 Task: Create a due date automation trigger when advanced on, 2 hours after a card is due add fields with custom field "Resume" cleared.
Action: Mouse moved to (1090, 93)
Screenshot: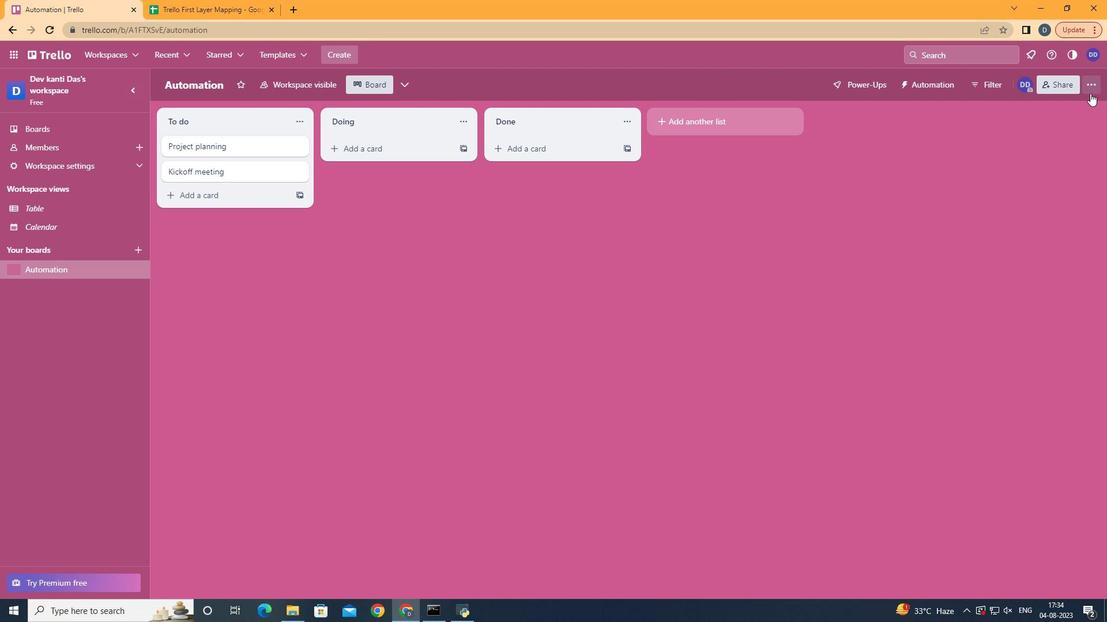 
Action: Mouse pressed left at (1090, 93)
Screenshot: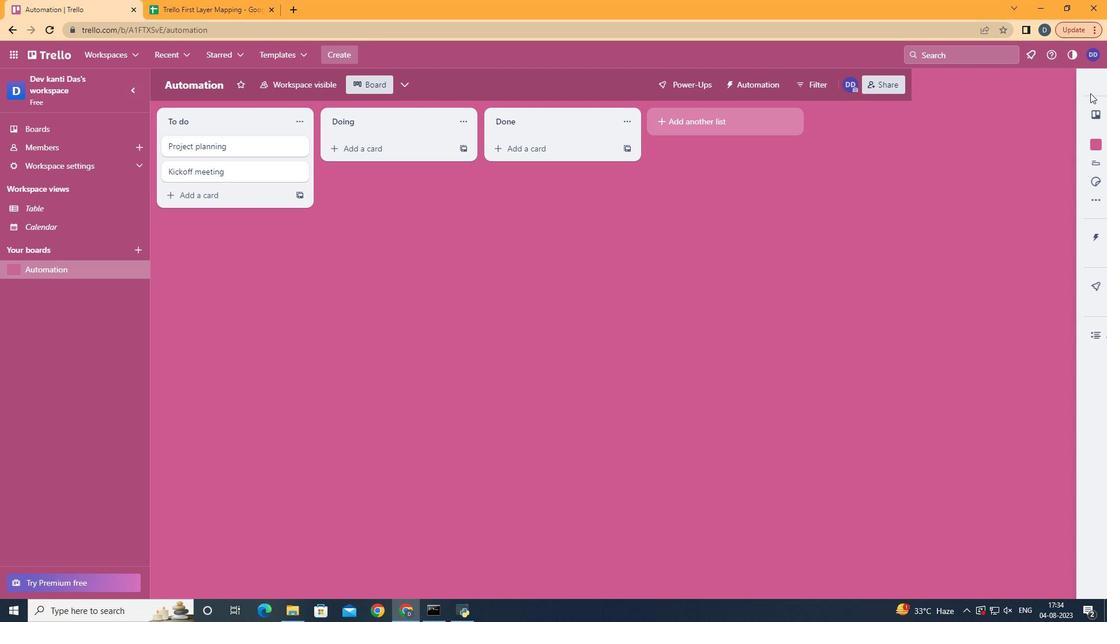 
Action: Mouse moved to (1030, 231)
Screenshot: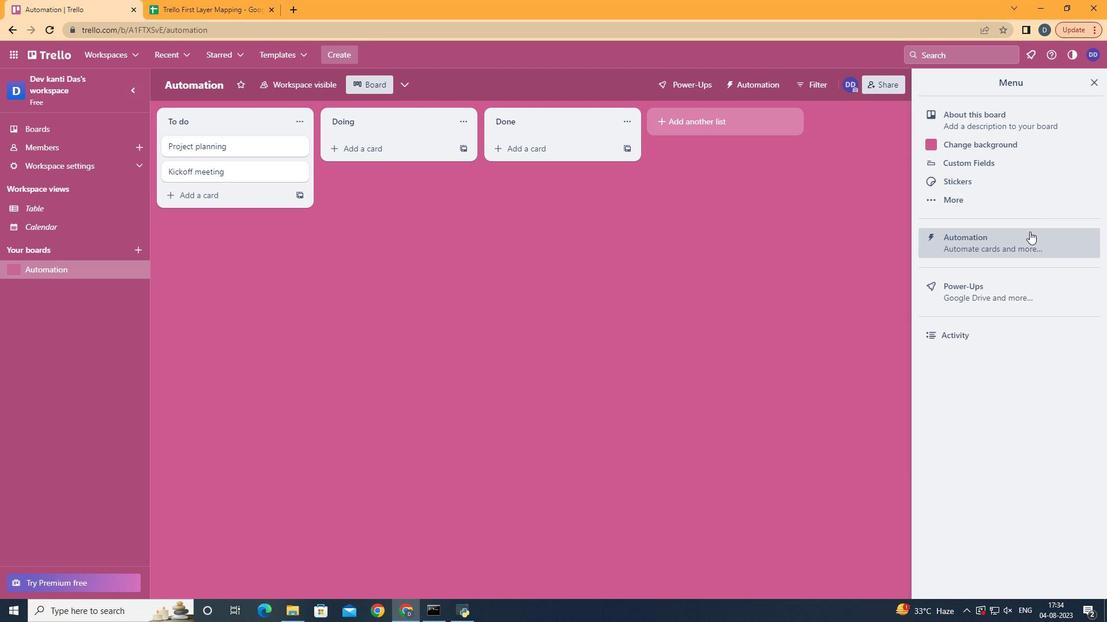 
Action: Mouse pressed left at (1030, 231)
Screenshot: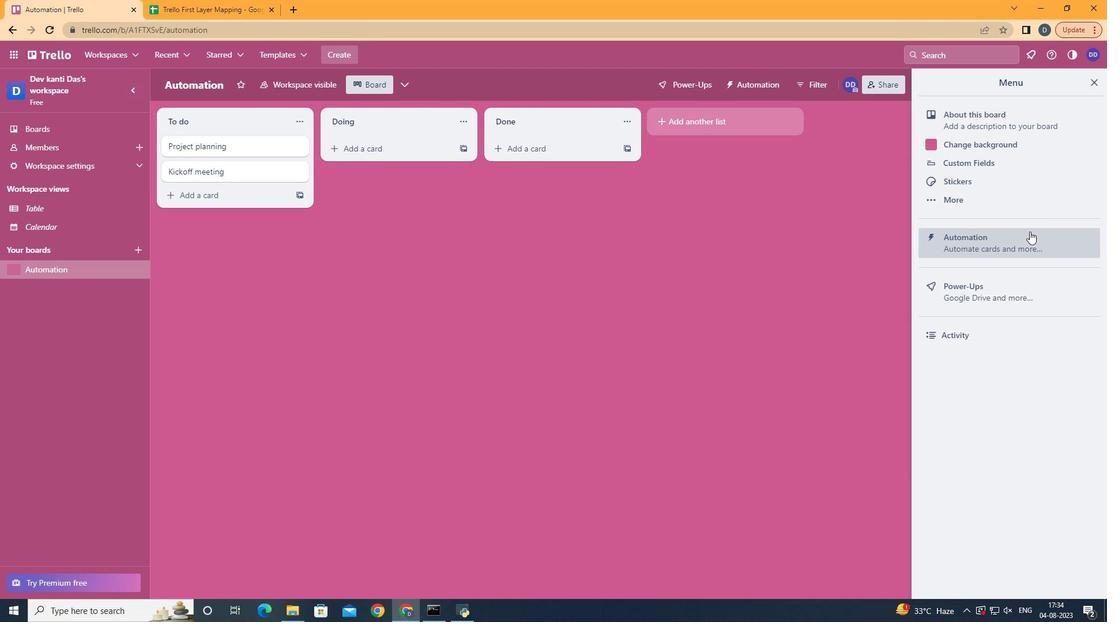
Action: Mouse moved to (221, 230)
Screenshot: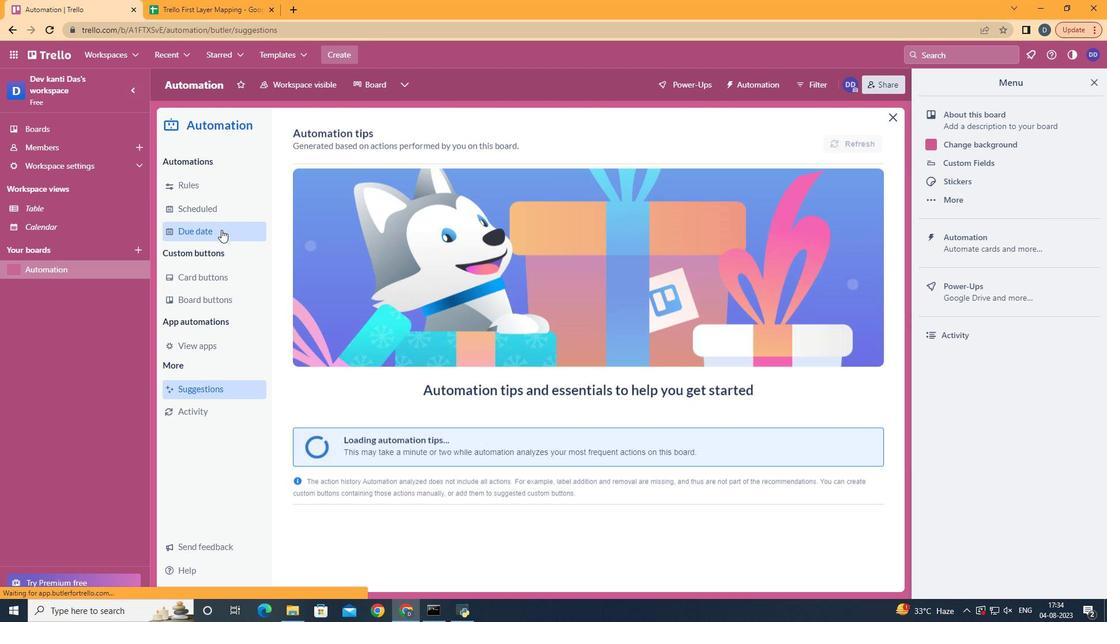
Action: Mouse pressed left at (221, 230)
Screenshot: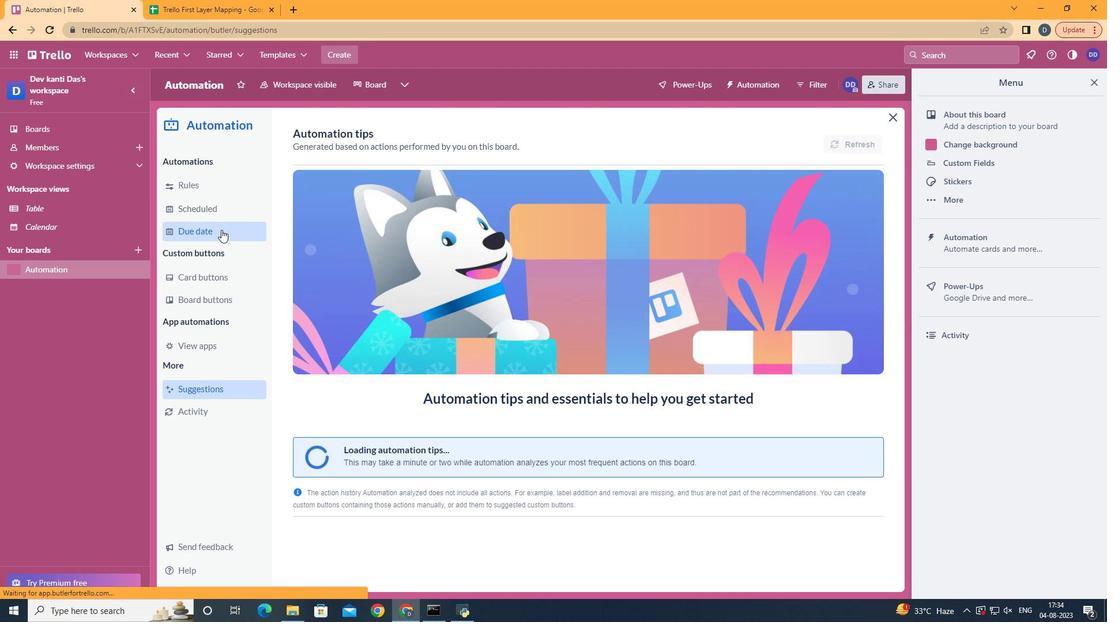 
Action: Mouse moved to (791, 141)
Screenshot: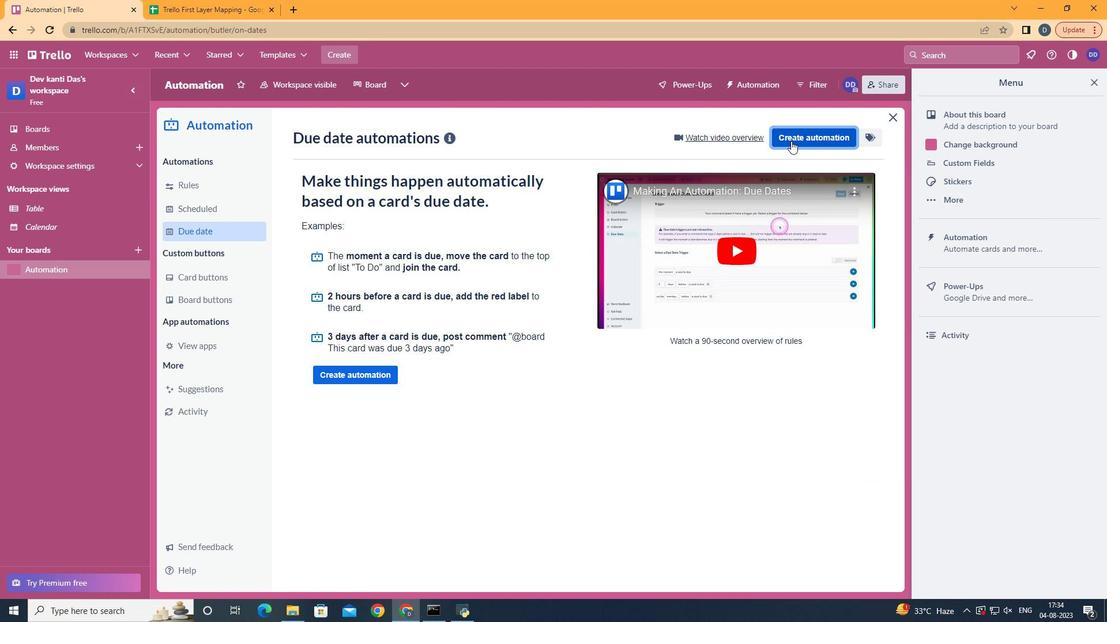
Action: Mouse pressed left at (791, 141)
Screenshot: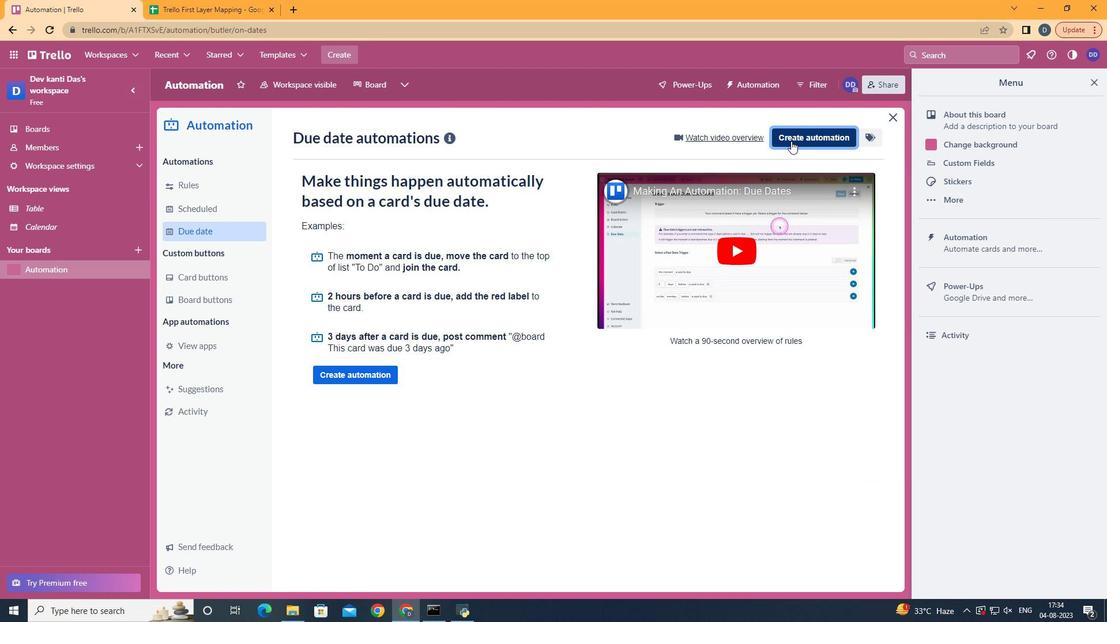 
Action: Mouse moved to (610, 238)
Screenshot: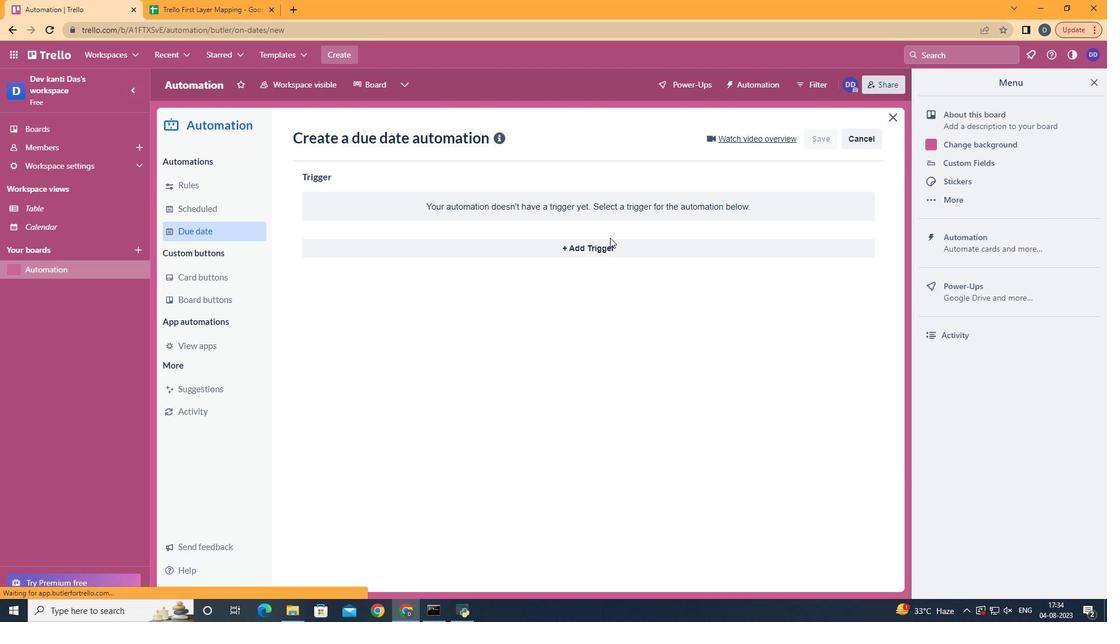 
Action: Mouse pressed left at (610, 238)
Screenshot: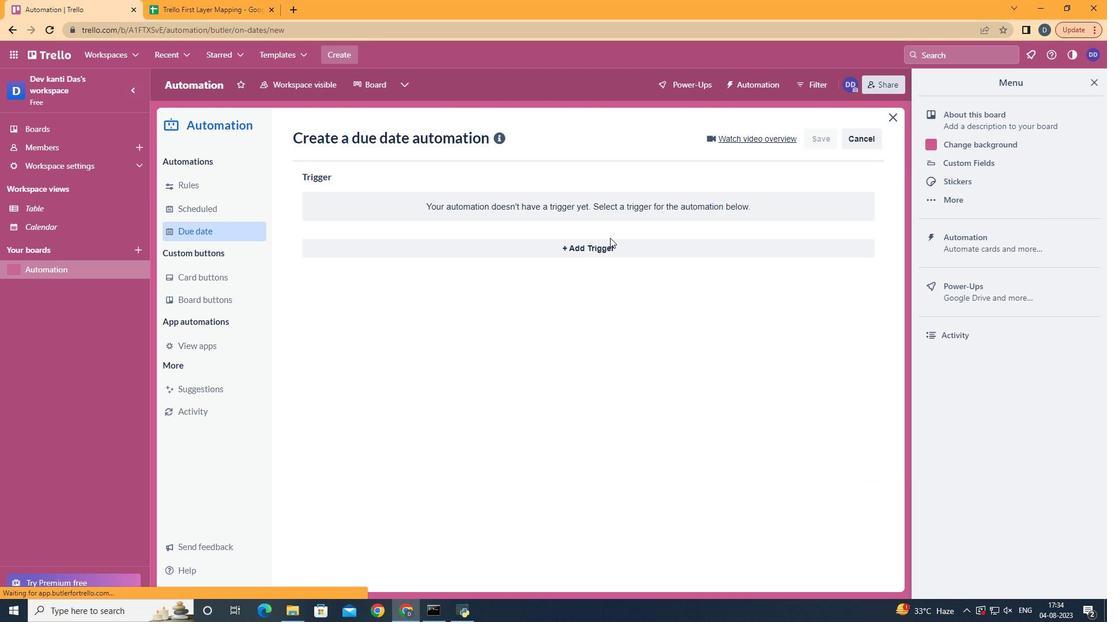 
Action: Mouse moved to (606, 244)
Screenshot: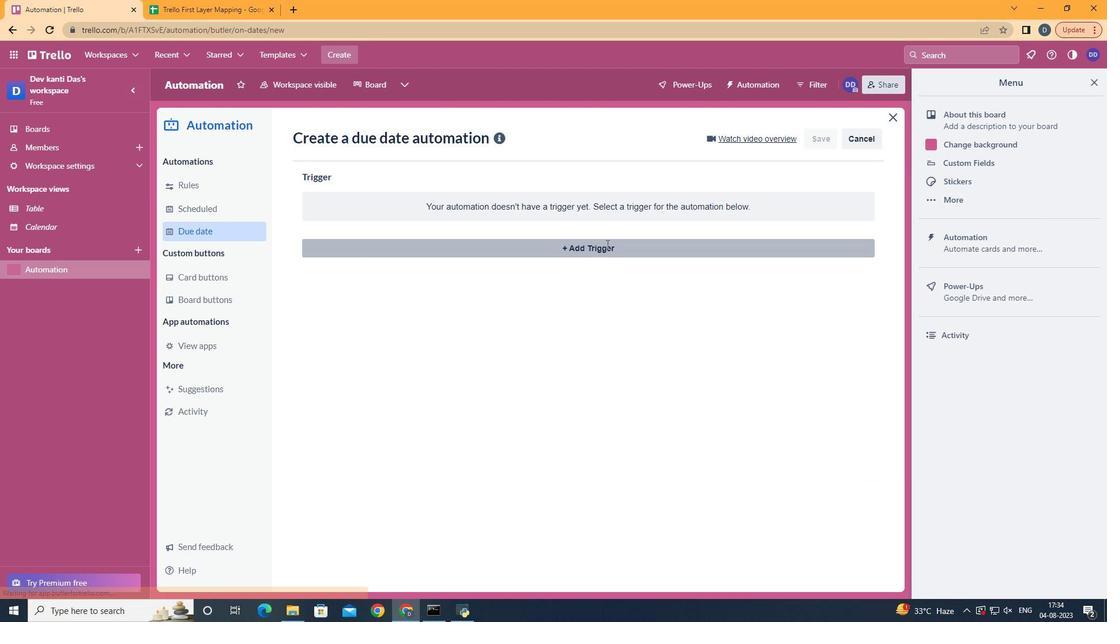 
Action: Mouse pressed left at (606, 244)
Screenshot: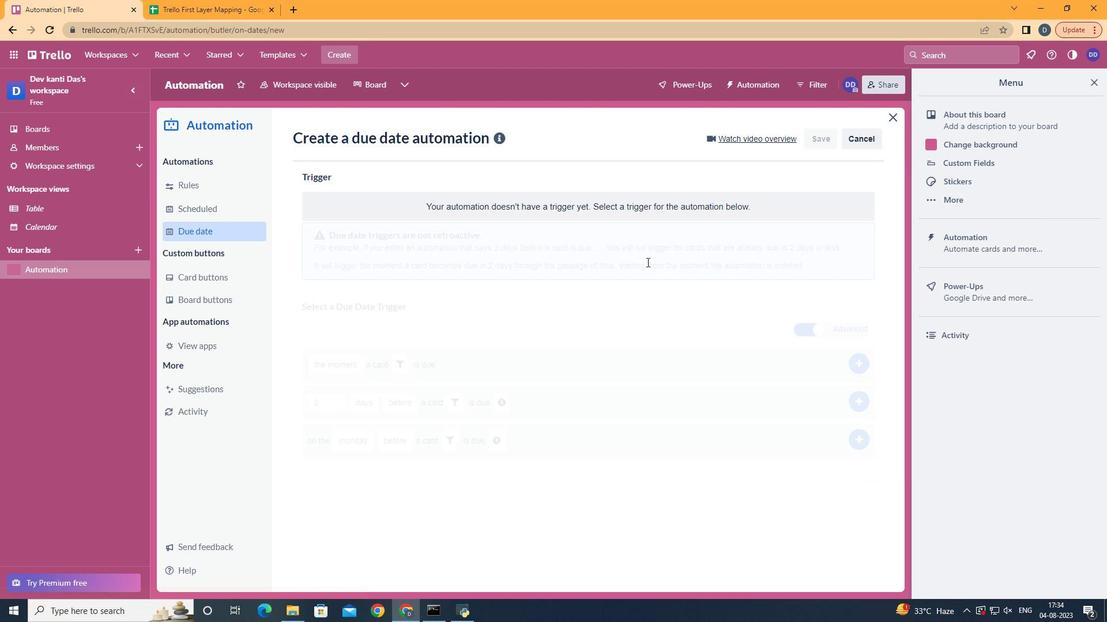 
Action: Mouse moved to (369, 491)
Screenshot: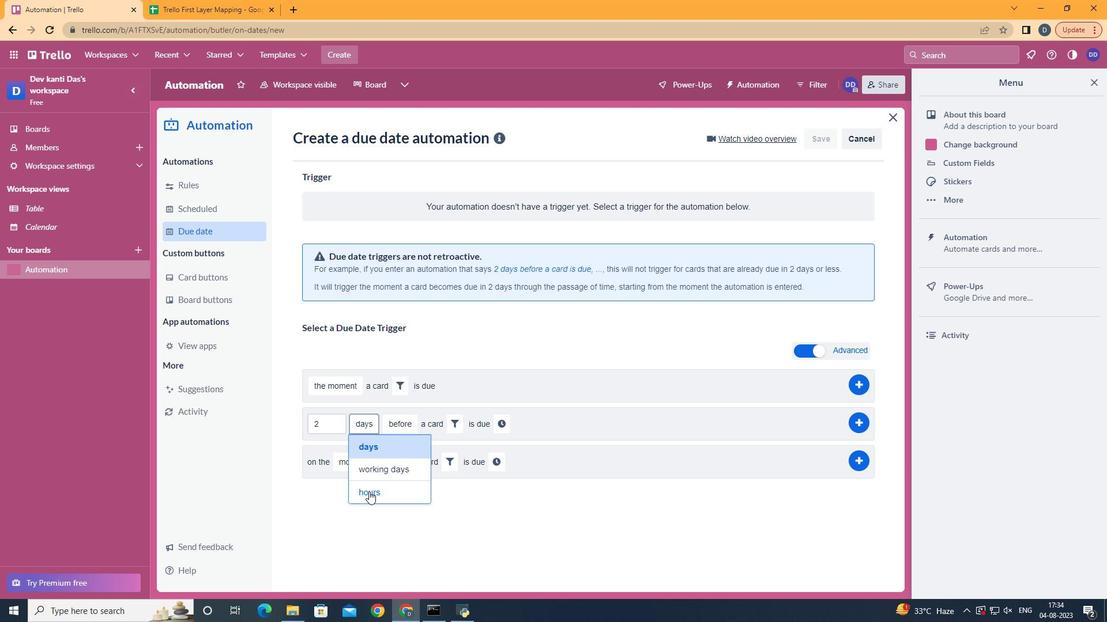 
Action: Mouse pressed left at (369, 491)
Screenshot: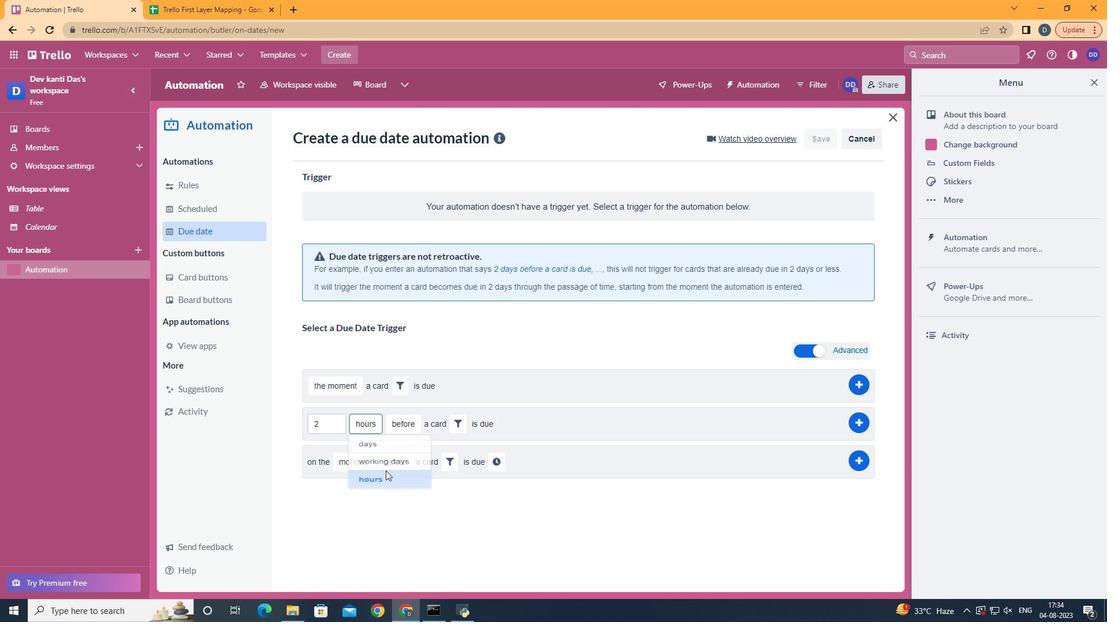 
Action: Mouse moved to (406, 472)
Screenshot: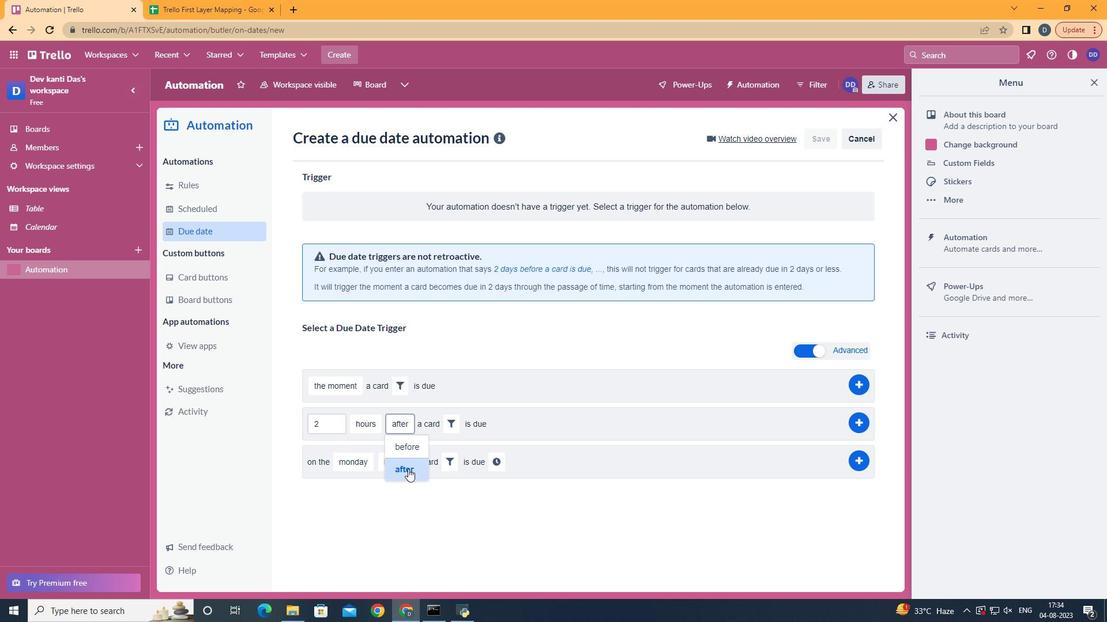 
Action: Mouse pressed left at (406, 472)
Screenshot: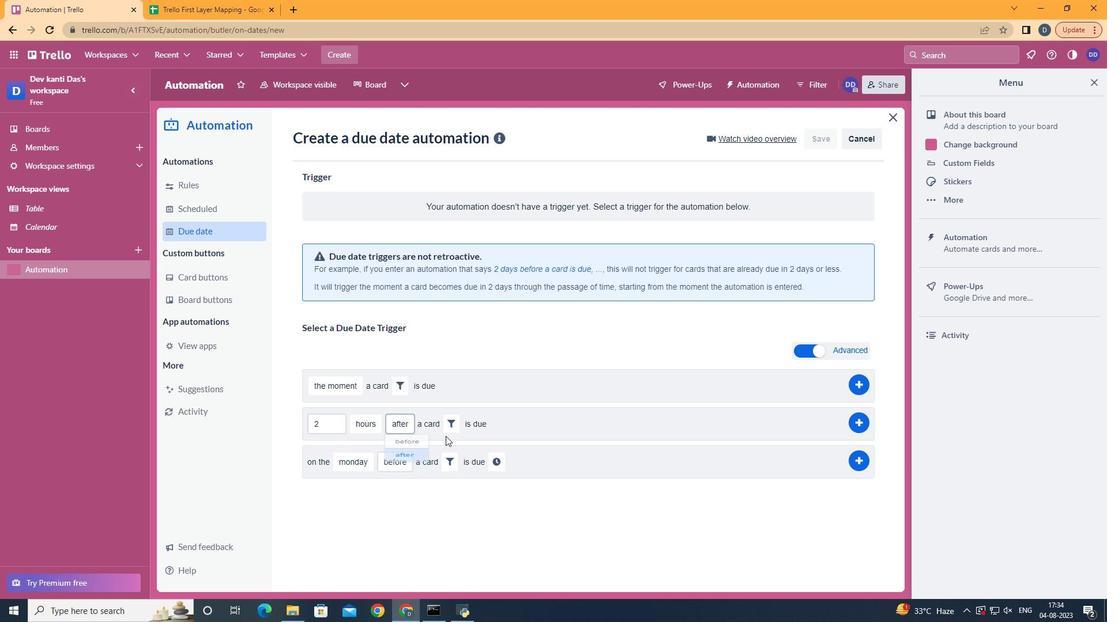 
Action: Mouse moved to (457, 416)
Screenshot: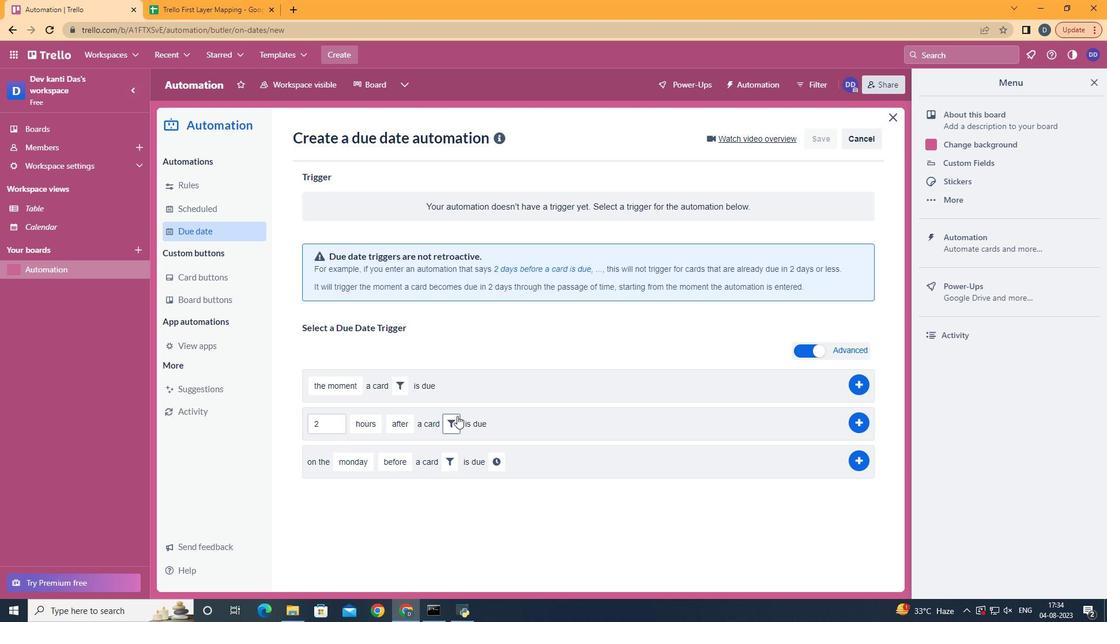 
Action: Mouse pressed left at (457, 416)
Screenshot: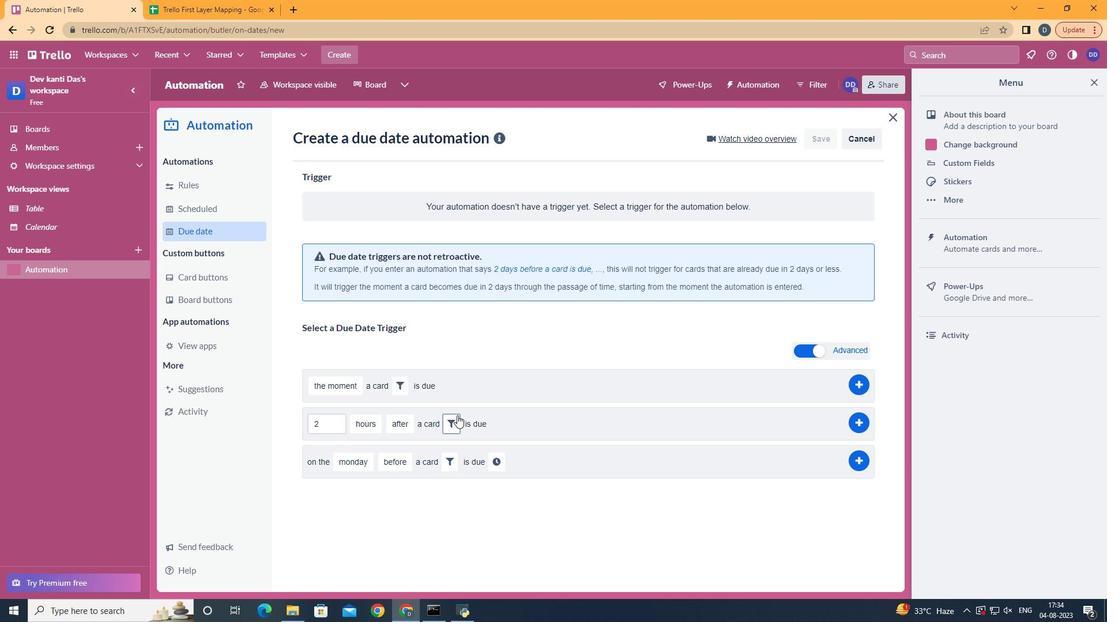 
Action: Mouse moved to (646, 470)
Screenshot: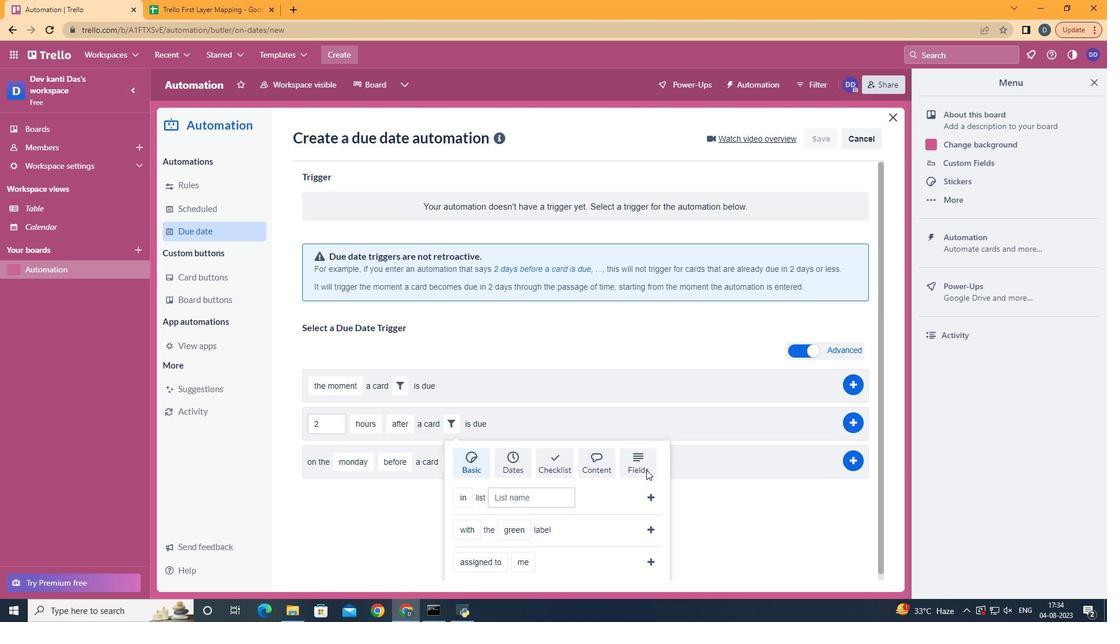 
Action: Mouse pressed left at (646, 470)
Screenshot: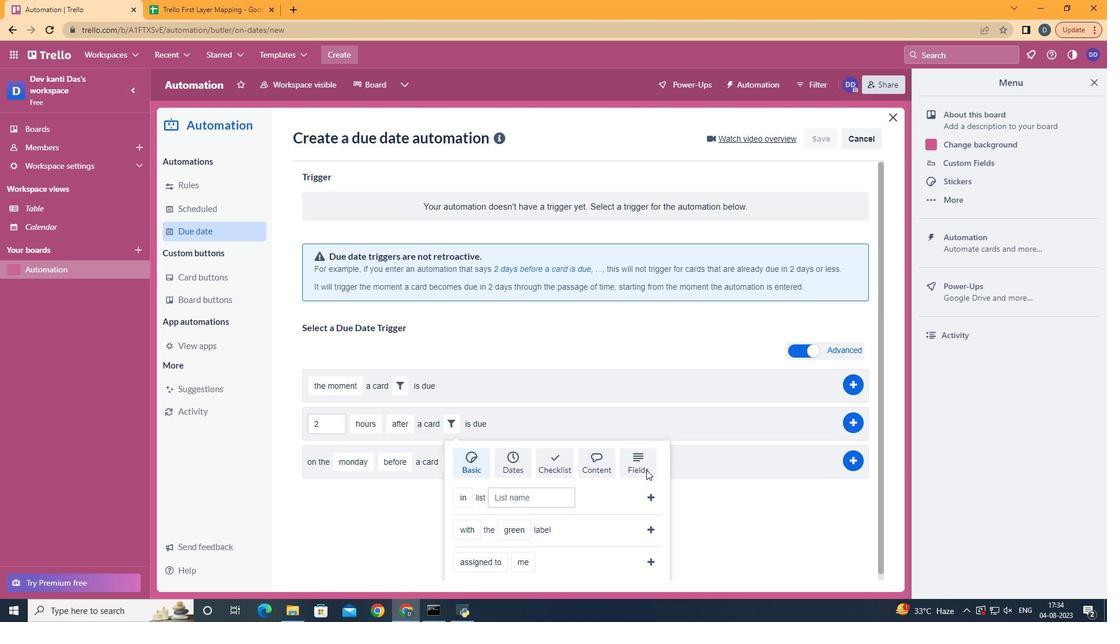
Action: Mouse moved to (647, 459)
Screenshot: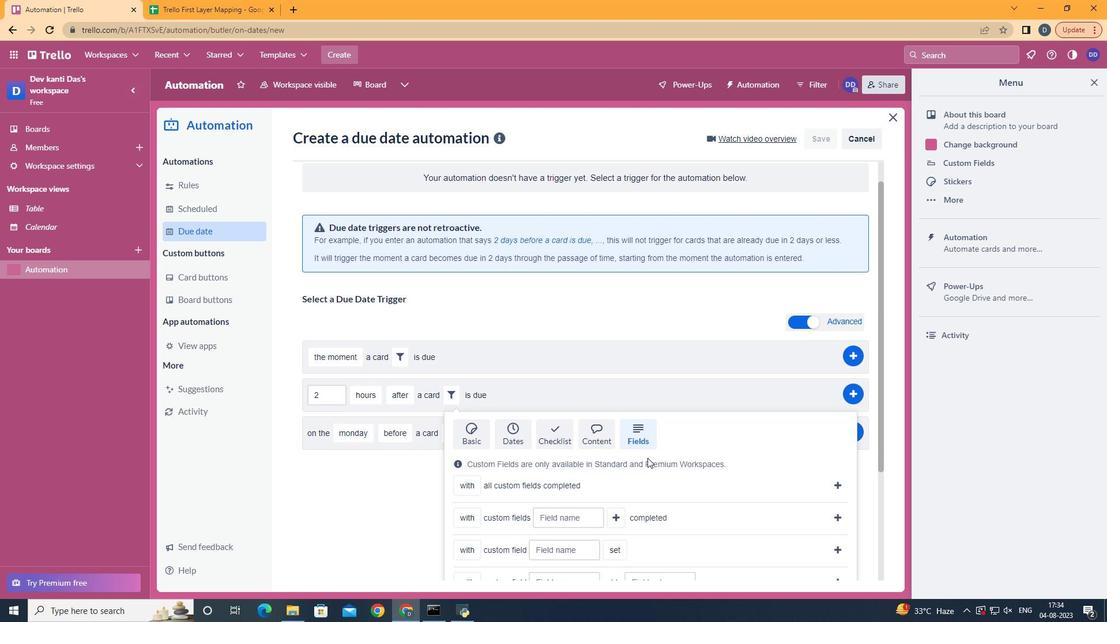 
Action: Mouse scrolled (647, 458) with delta (0, 0)
Screenshot: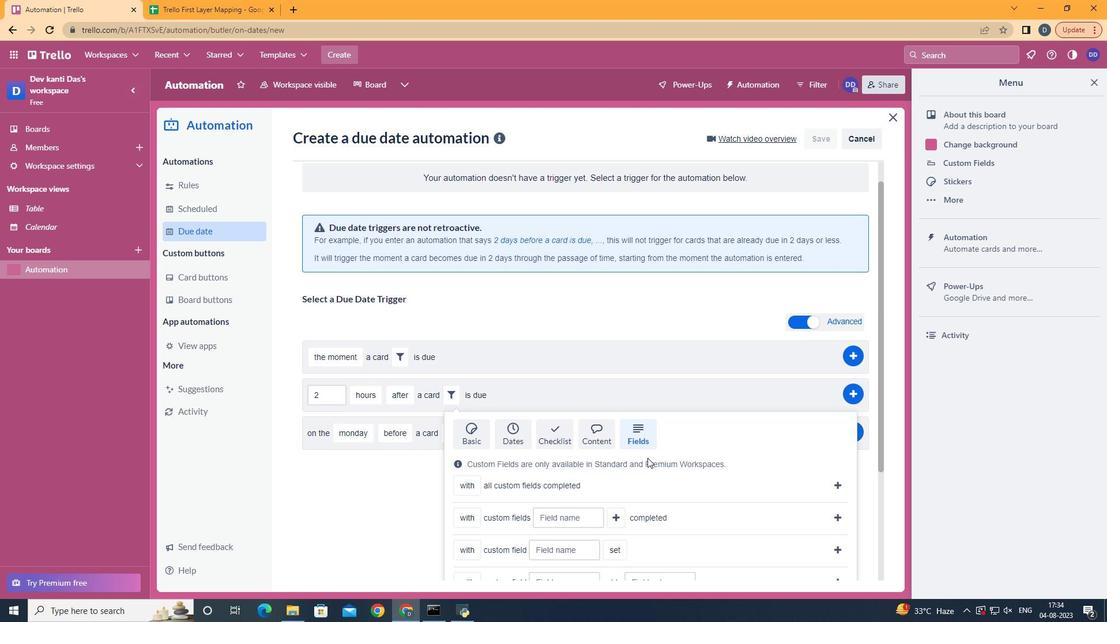 
Action: Mouse scrolled (647, 458) with delta (0, 0)
Screenshot: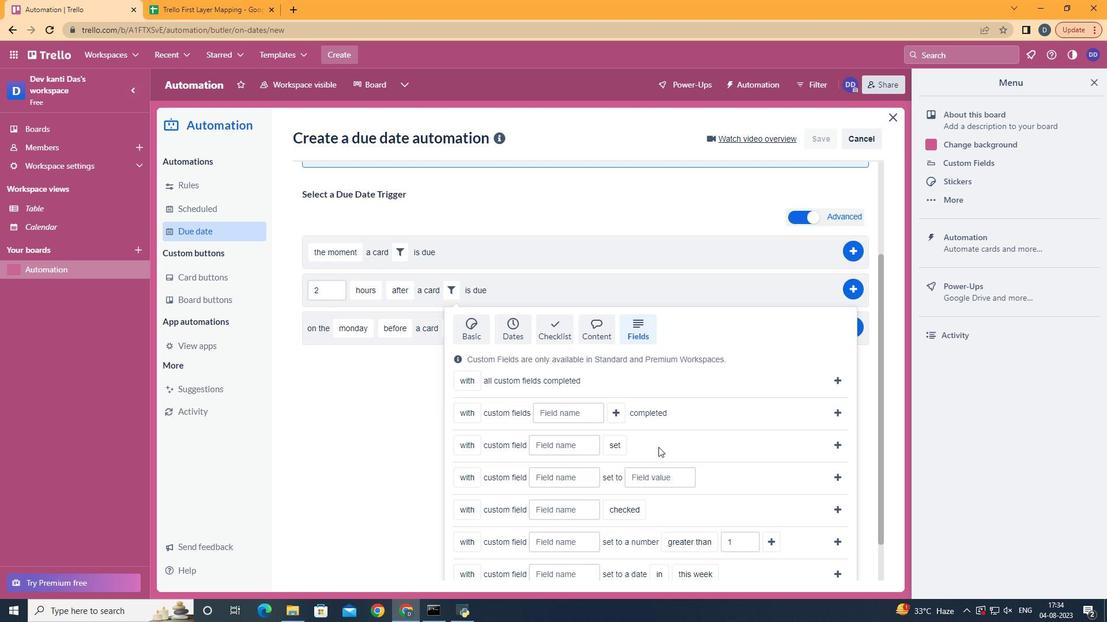 
Action: Mouse scrolled (647, 458) with delta (0, 0)
Screenshot: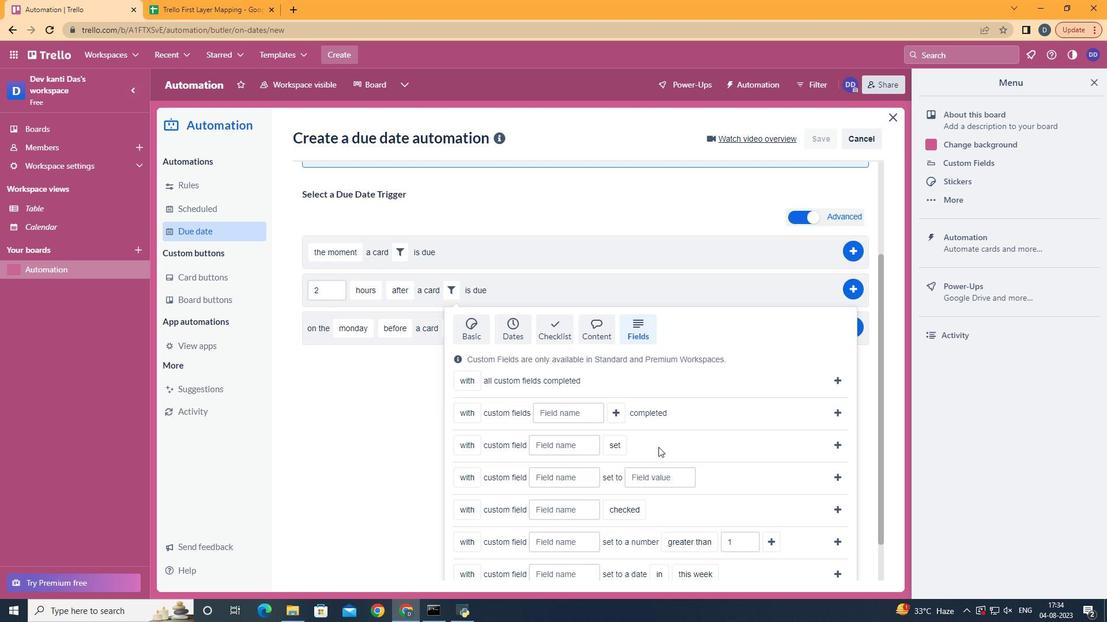 
Action: Mouse scrolled (647, 458) with delta (0, 0)
Screenshot: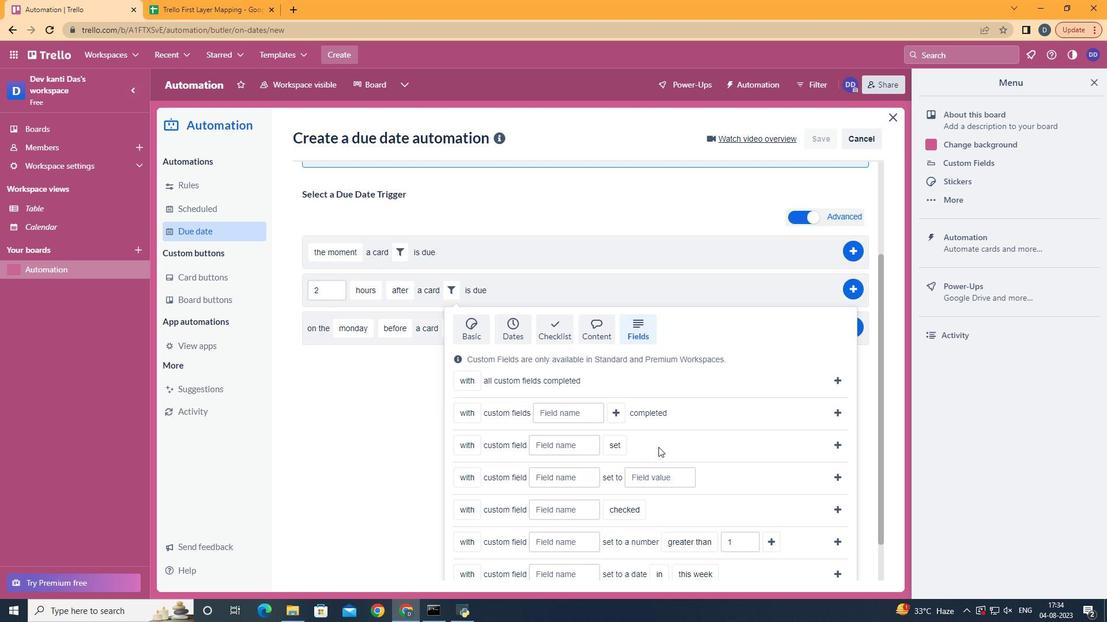 
Action: Mouse scrolled (647, 458) with delta (0, 0)
Screenshot: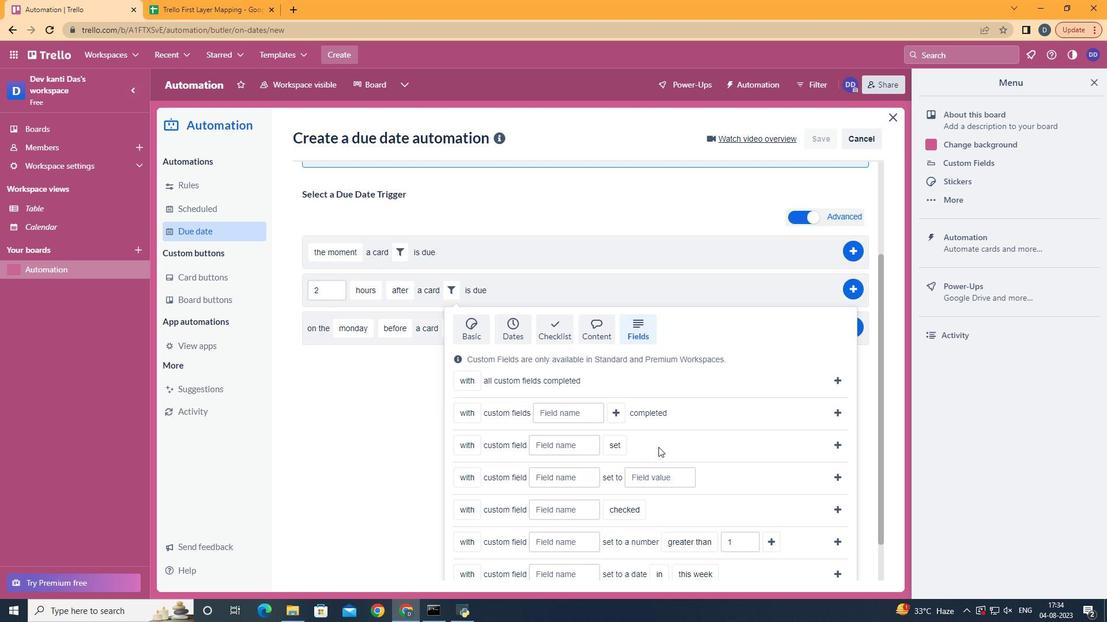 
Action: Mouse scrolled (647, 458) with delta (0, 0)
Screenshot: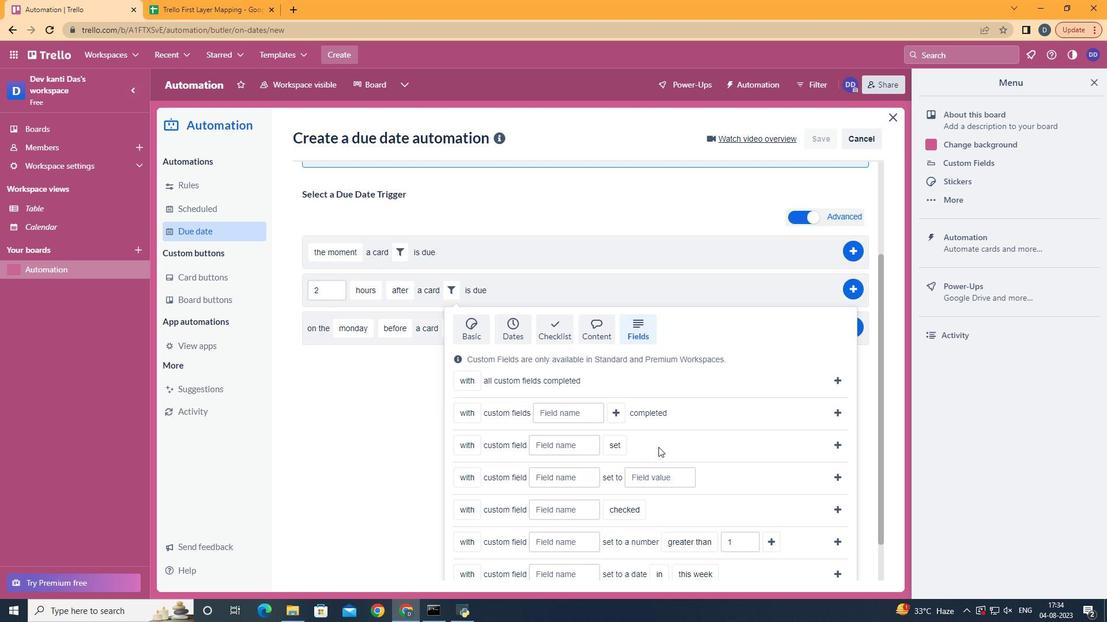 
Action: Mouse moved to (469, 418)
Screenshot: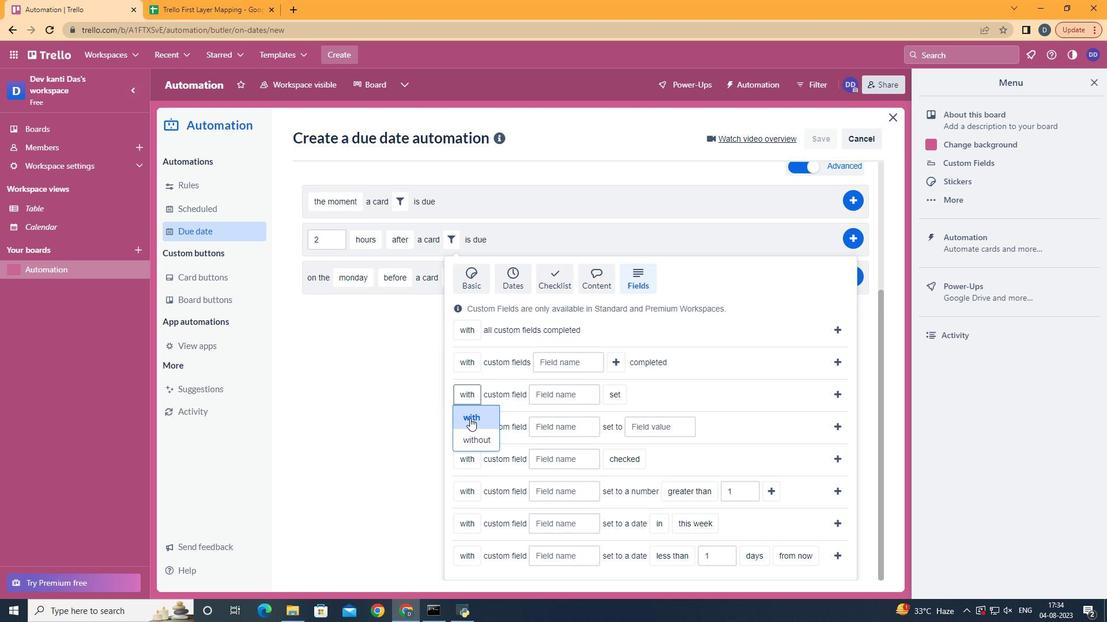 
Action: Mouse pressed left at (469, 418)
Screenshot: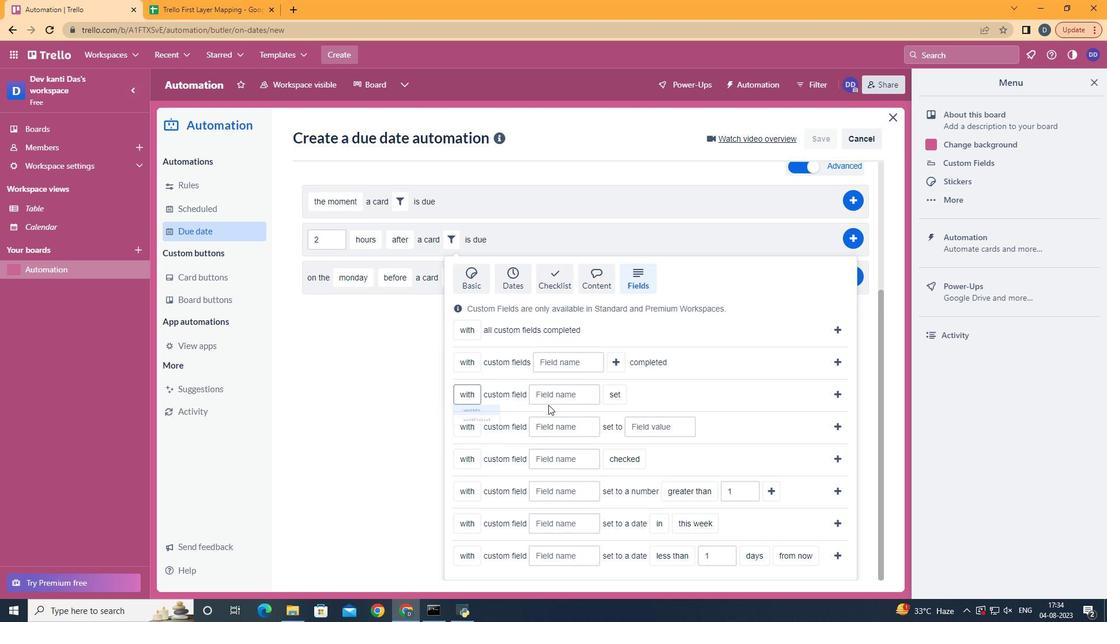 
Action: Mouse moved to (561, 400)
Screenshot: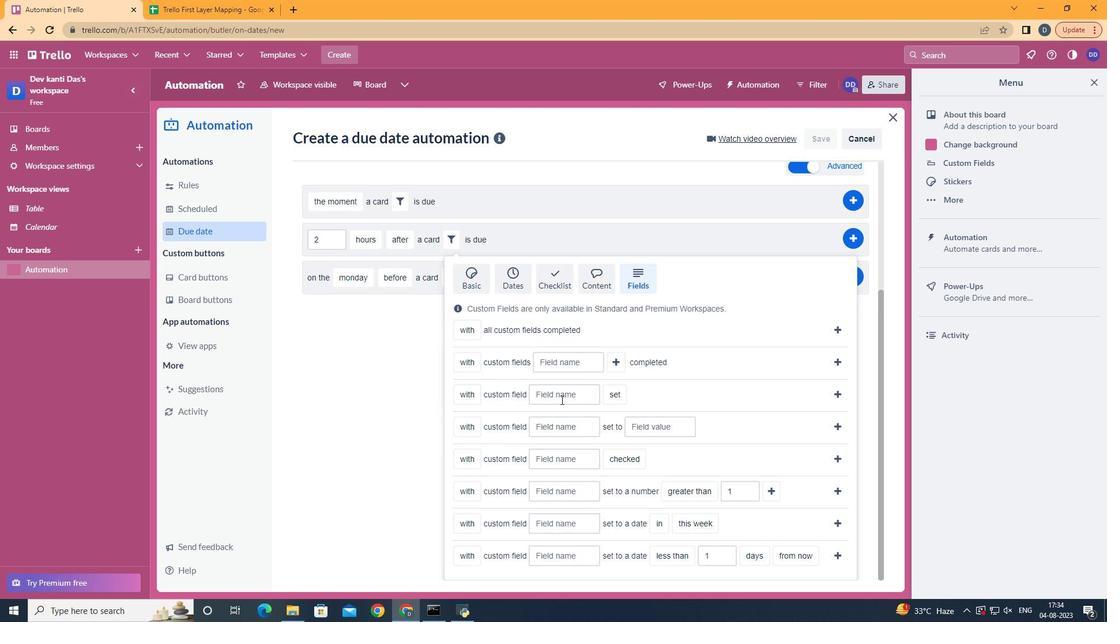 
Action: Mouse pressed left at (561, 400)
Screenshot: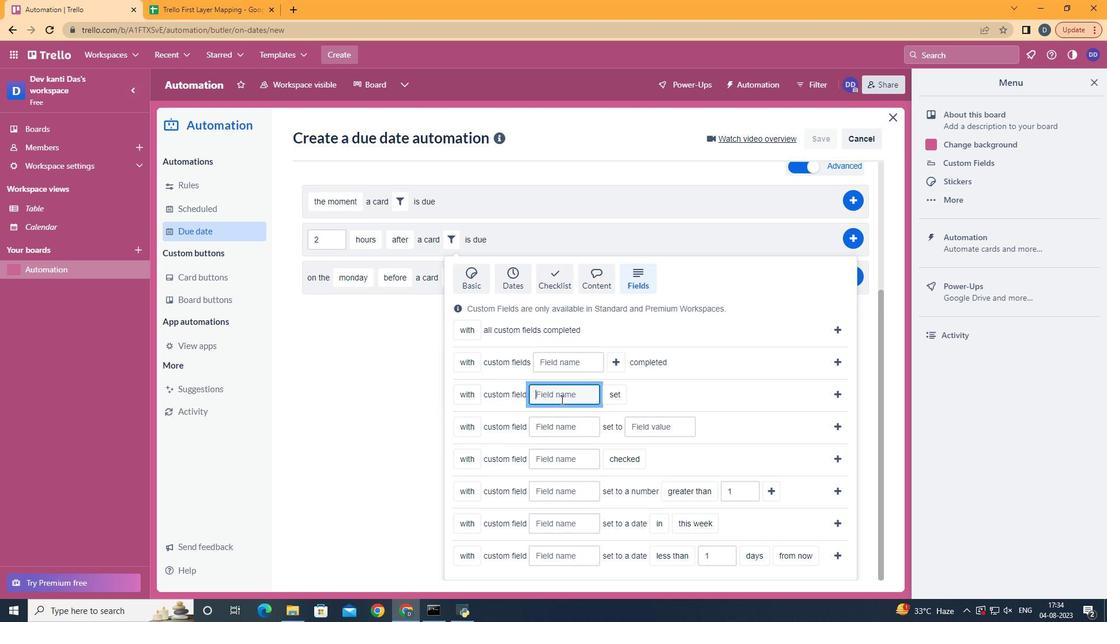 
Action: Key pressed <Key.shift>Resume
Screenshot: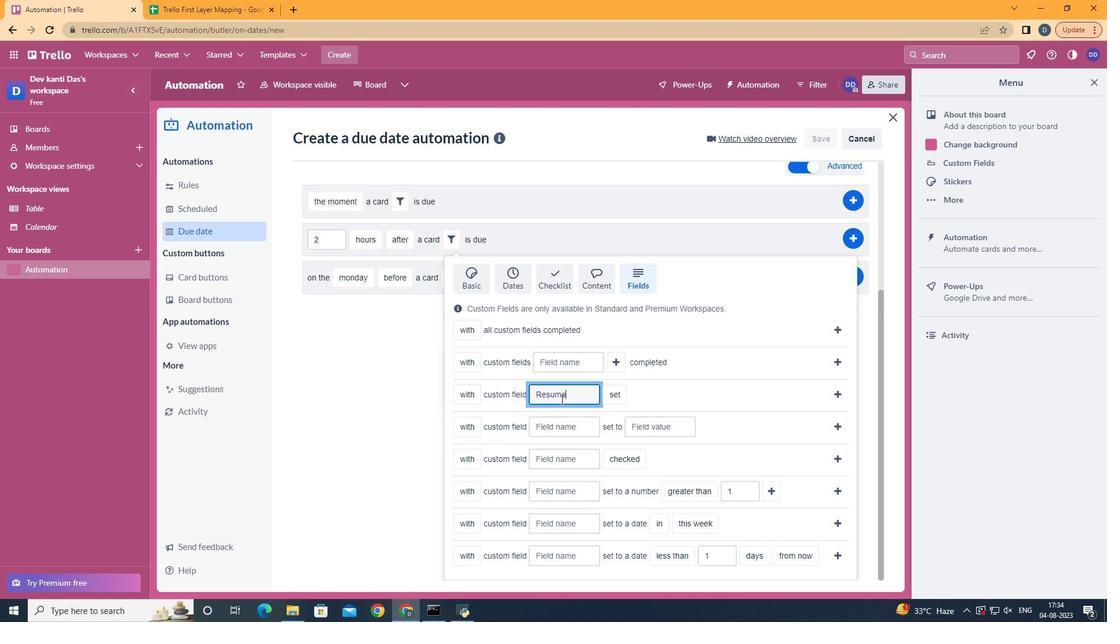 
Action: Mouse moved to (625, 442)
Screenshot: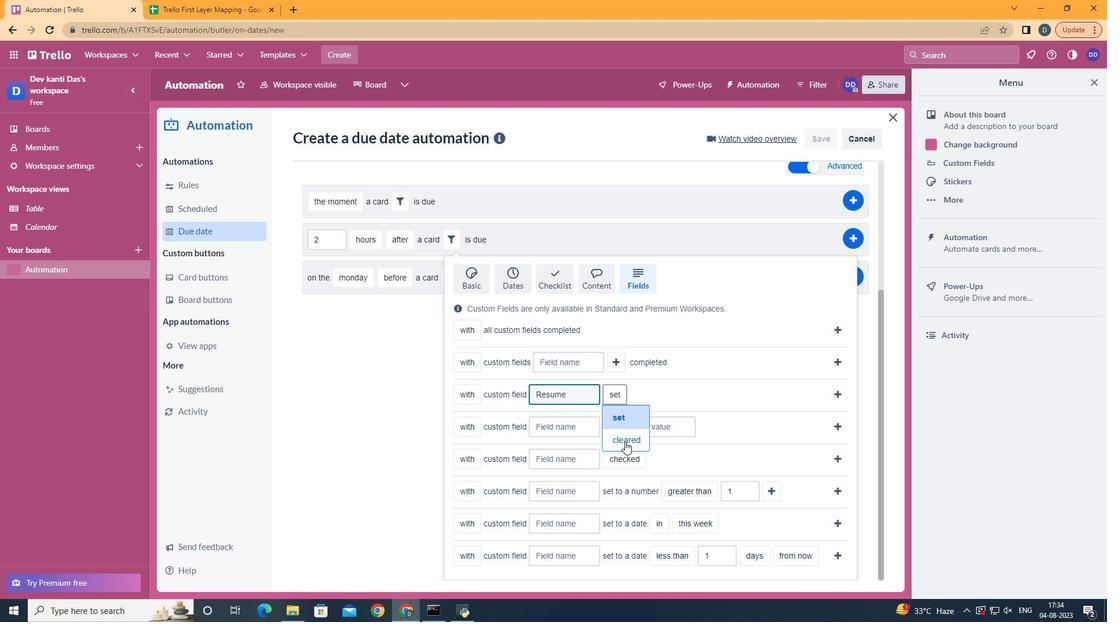 
Action: Mouse pressed left at (625, 442)
Screenshot: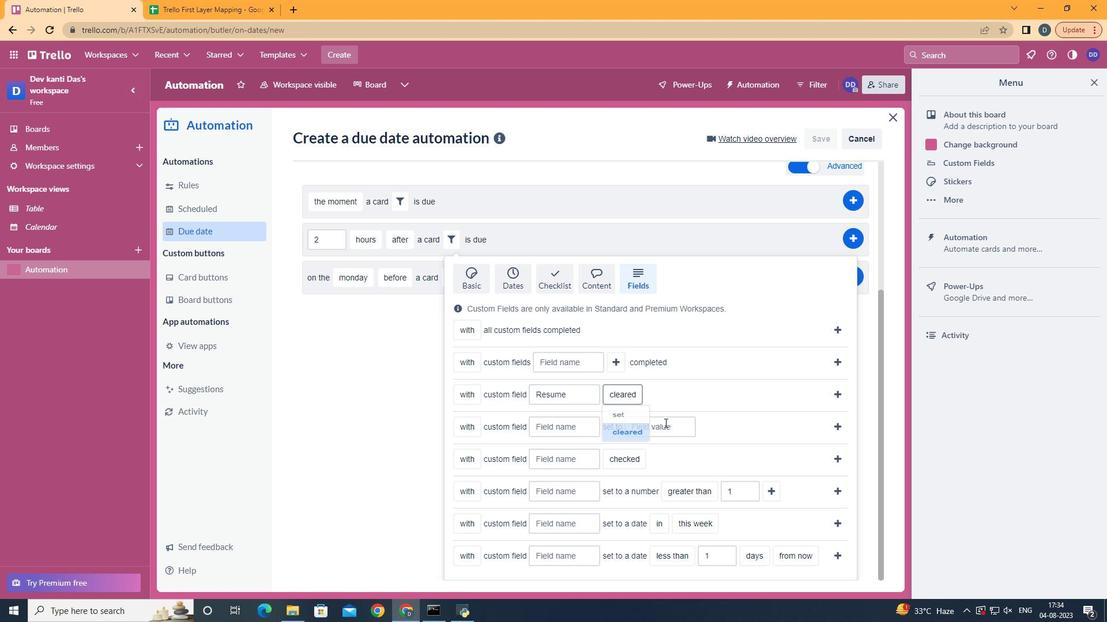 
Action: Mouse moved to (835, 393)
Screenshot: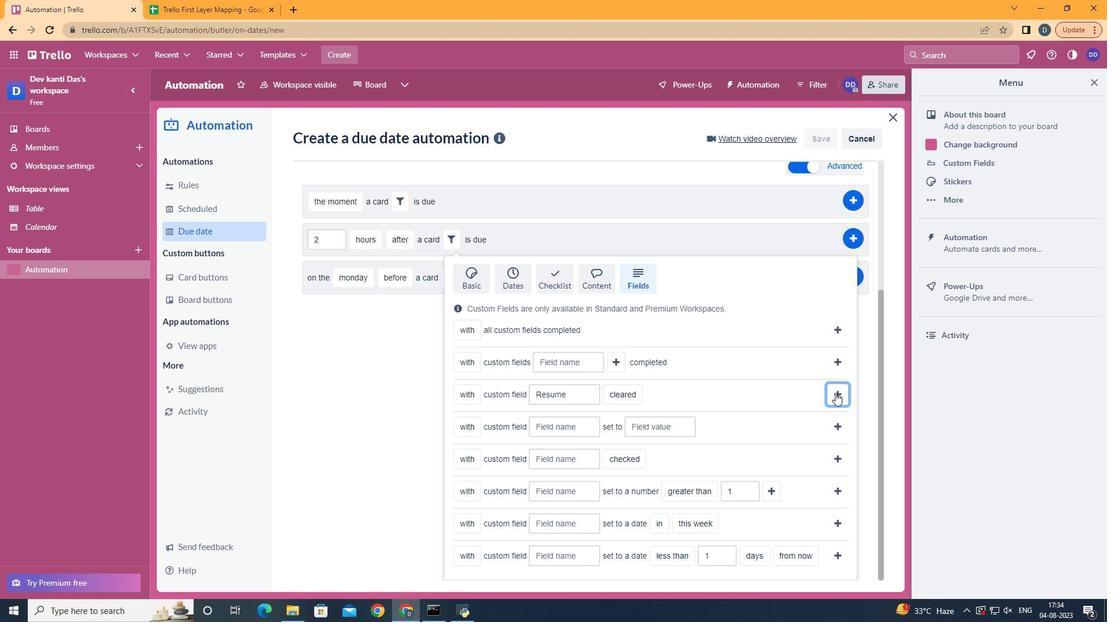
Action: Mouse pressed left at (835, 393)
Screenshot: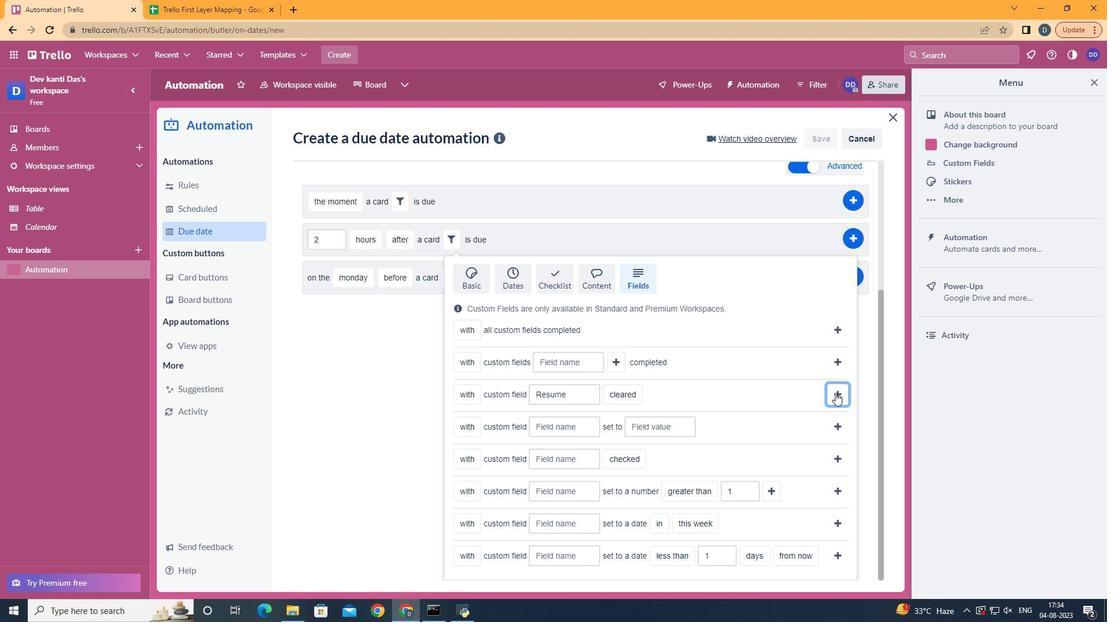 
Action: Mouse moved to (851, 419)
Screenshot: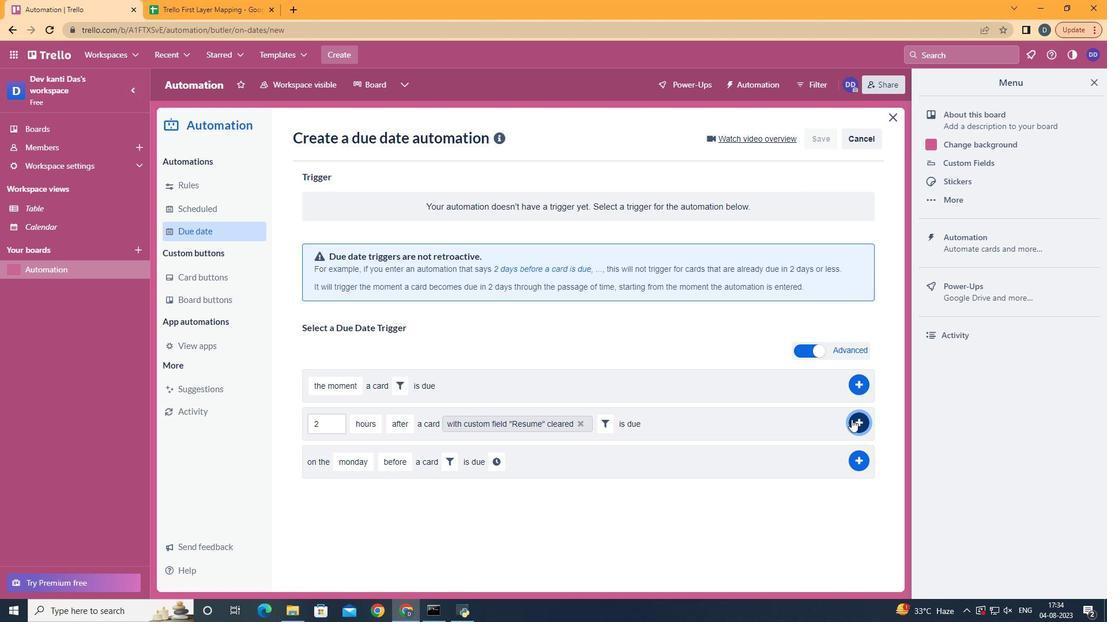 
Action: Mouse pressed left at (851, 419)
Screenshot: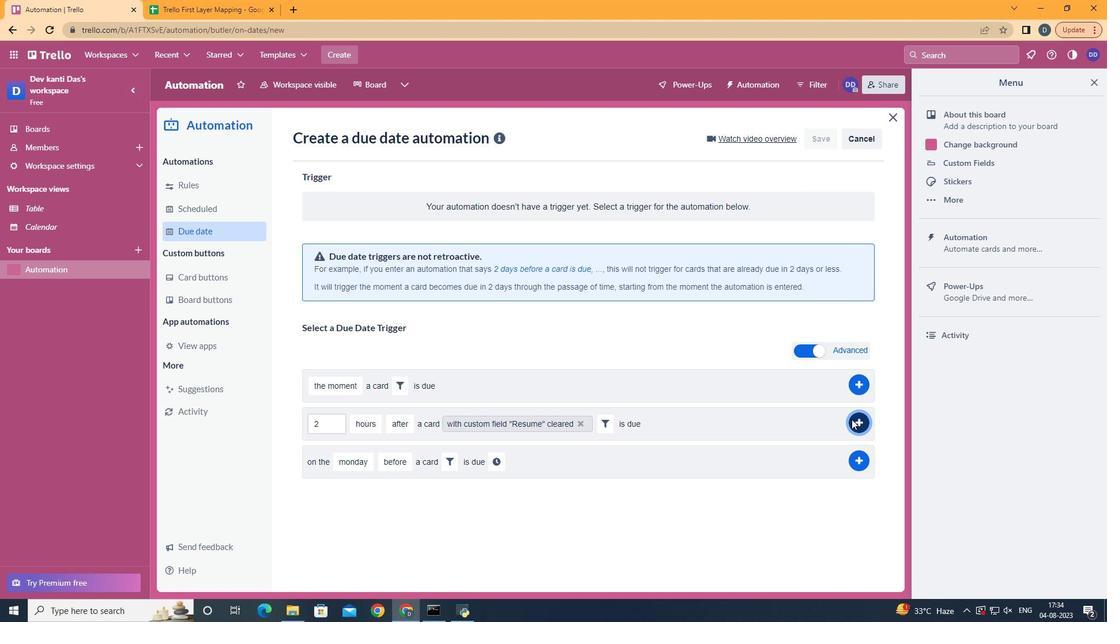 
Action: Mouse moved to (416, 193)
Screenshot: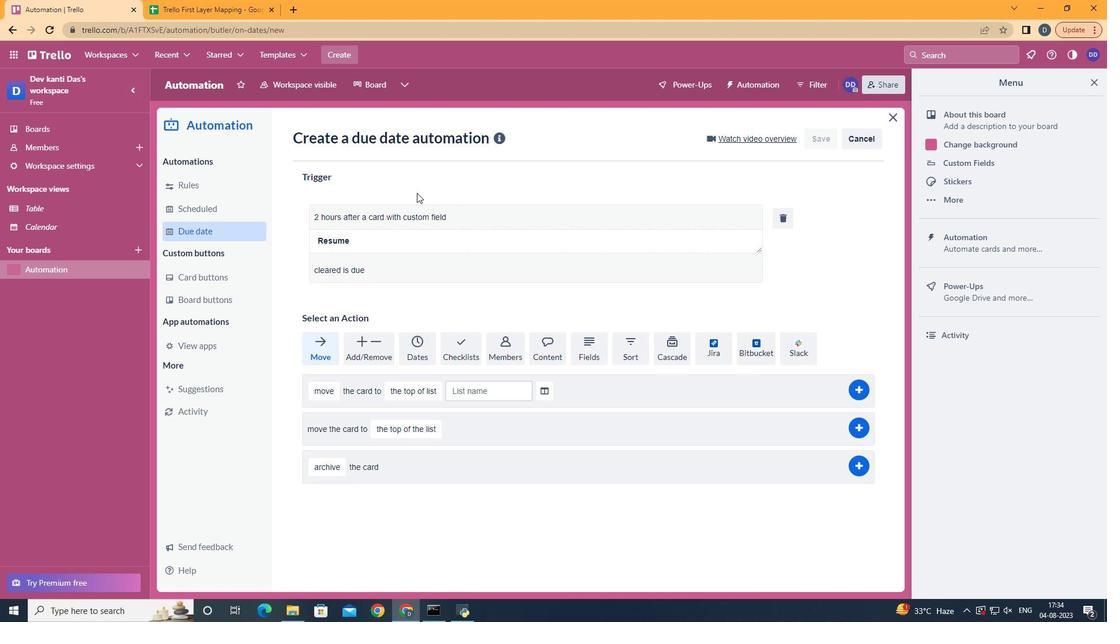 
